 Task: Set up a reminder for the journaling and reflection.
Action: Mouse moved to (100, 113)
Screenshot: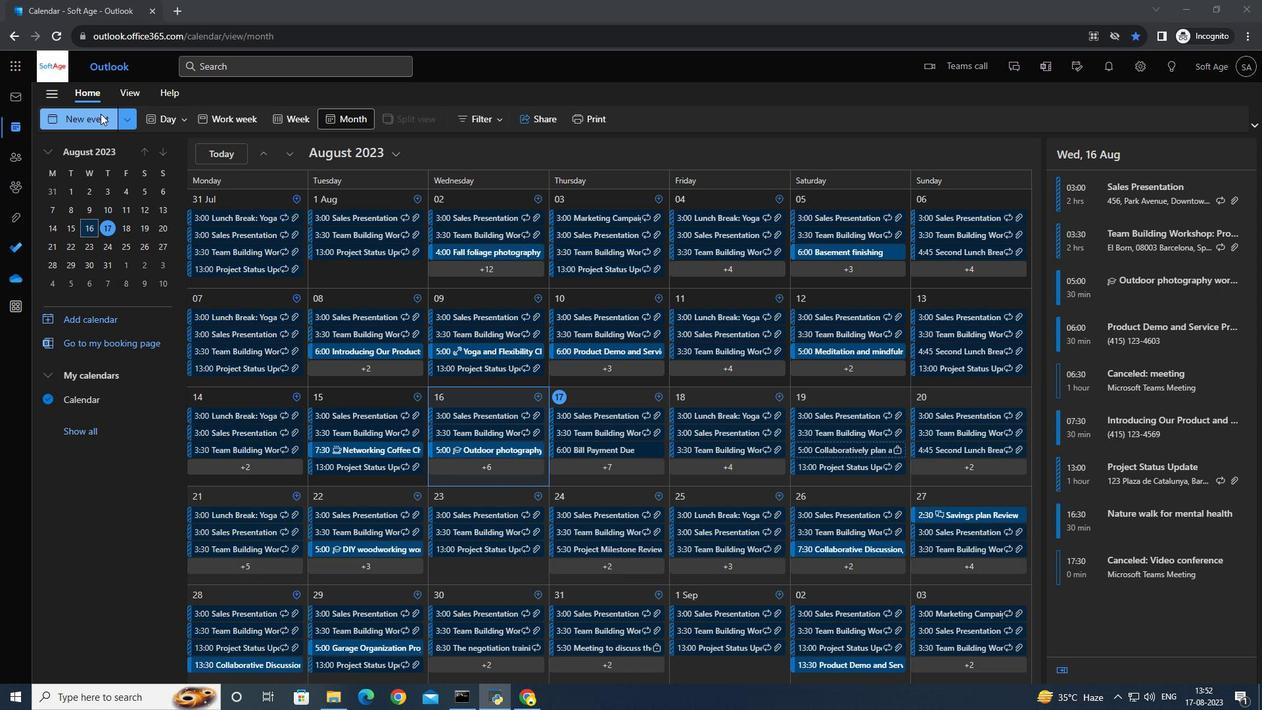 
Action: Mouse pressed left at (100, 113)
Screenshot: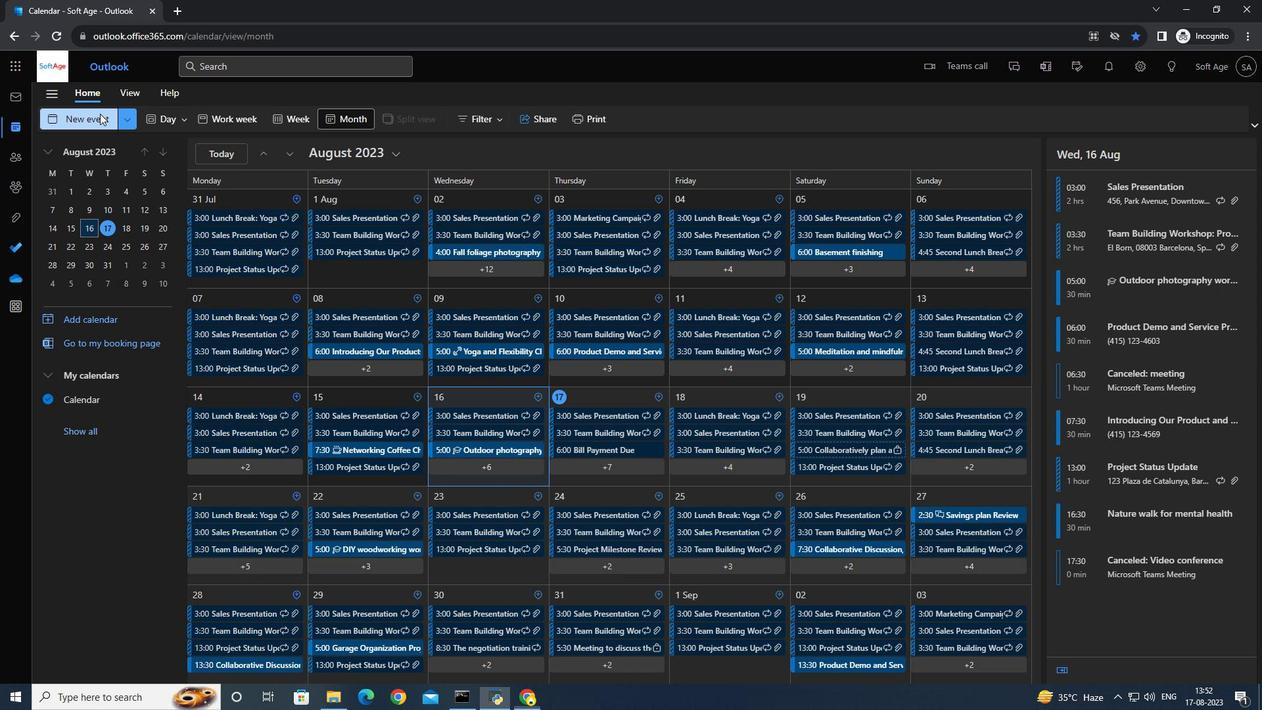 
Action: Mouse moved to (350, 208)
Screenshot: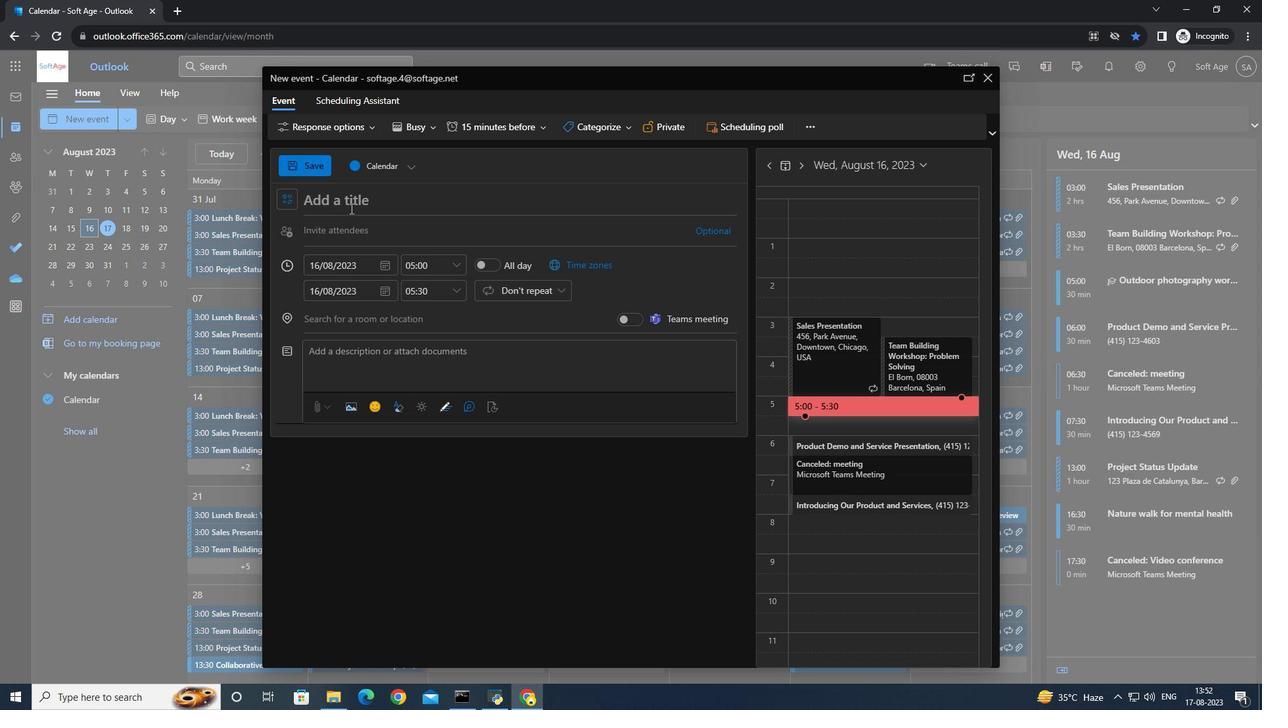 
Action: Key pressed <Key.caps_lock>J<Key.caps_lock>ournalling<Key.space>and<Key.space><Key.caps_lock>R<Key.caps_lock>eflection
Screenshot: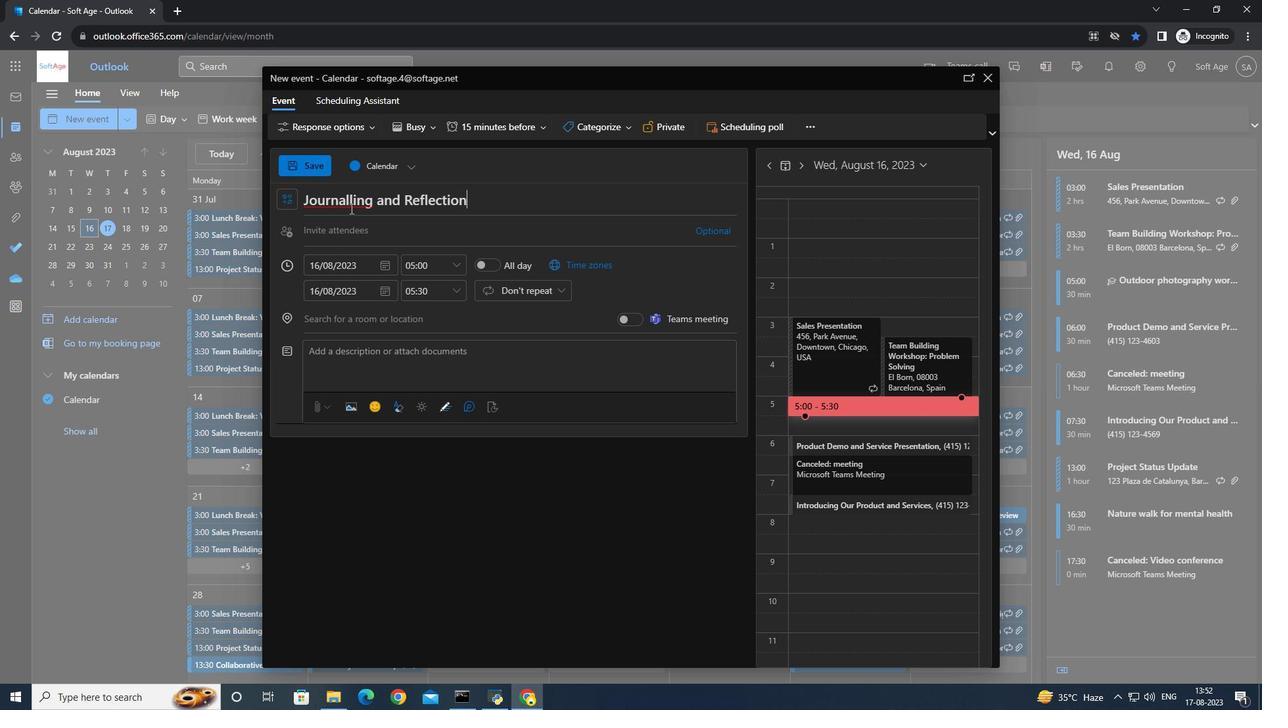 
Action: Mouse moved to (357, 197)
Screenshot: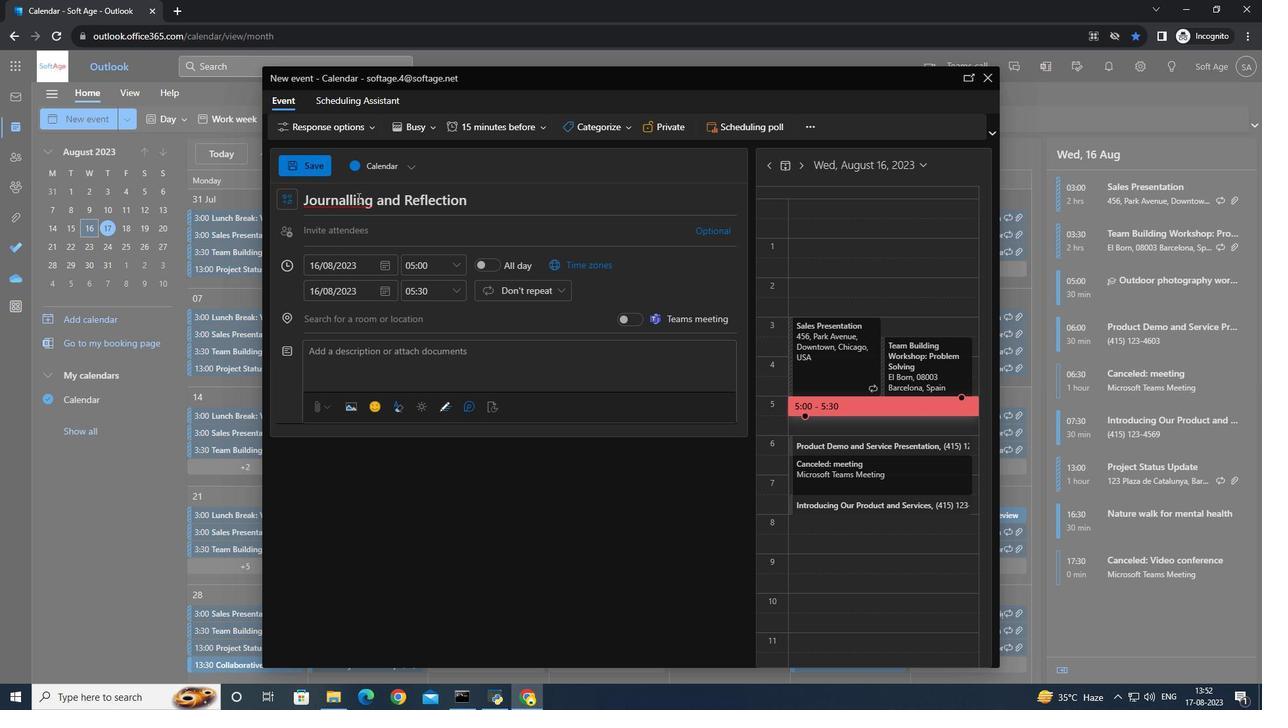 
Action: Mouse pressed left at (357, 197)
Screenshot: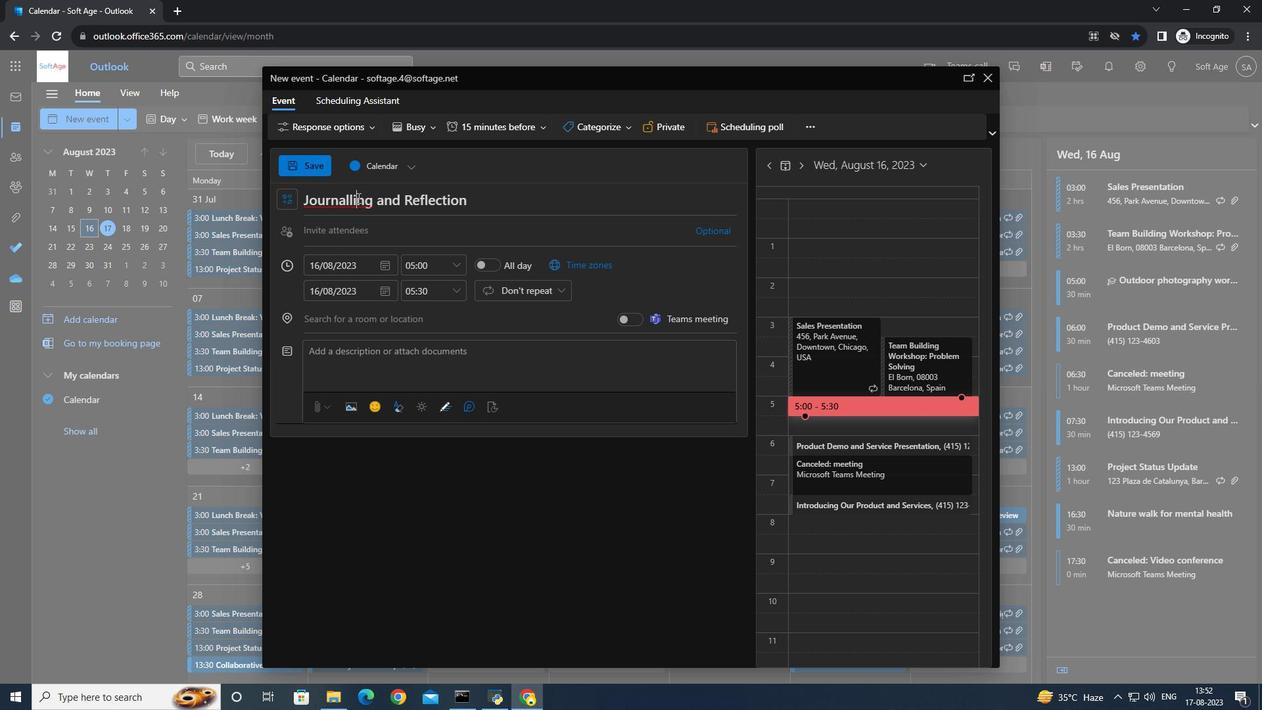 
Action: Mouse moved to (361, 195)
Screenshot: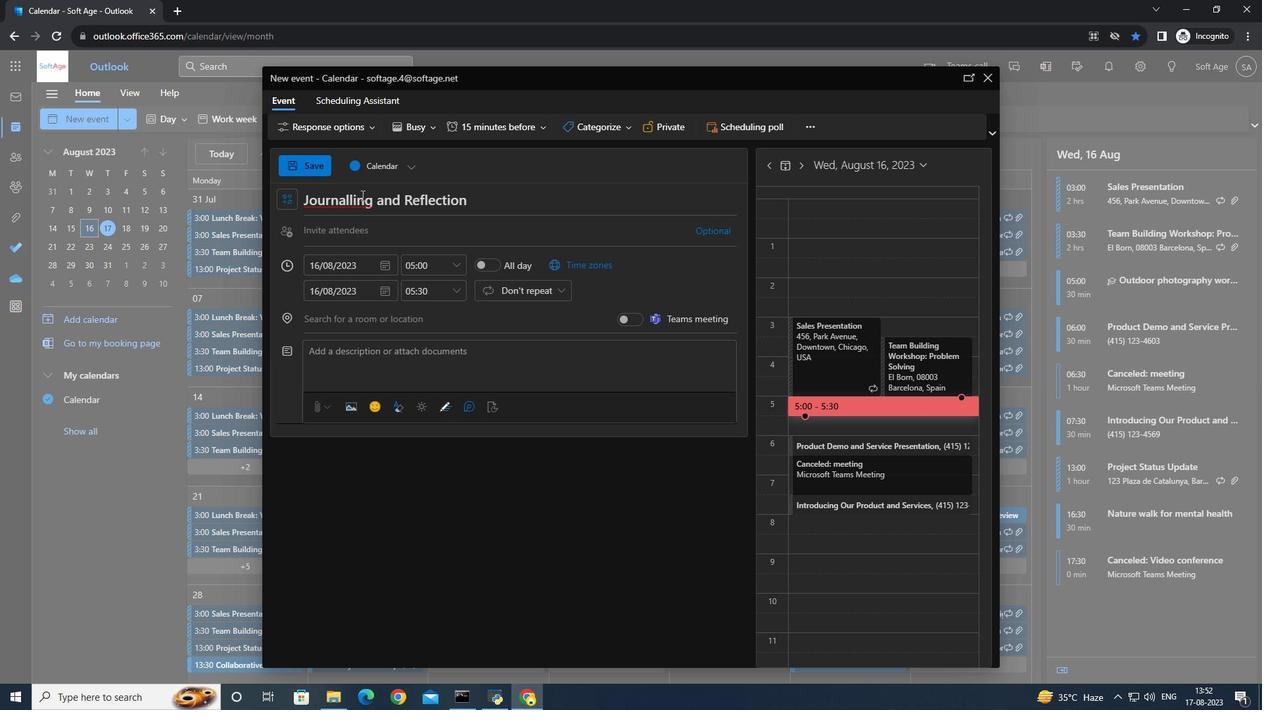 
Action: Key pressed <Key.backspace><Key.backspace>i
Screenshot: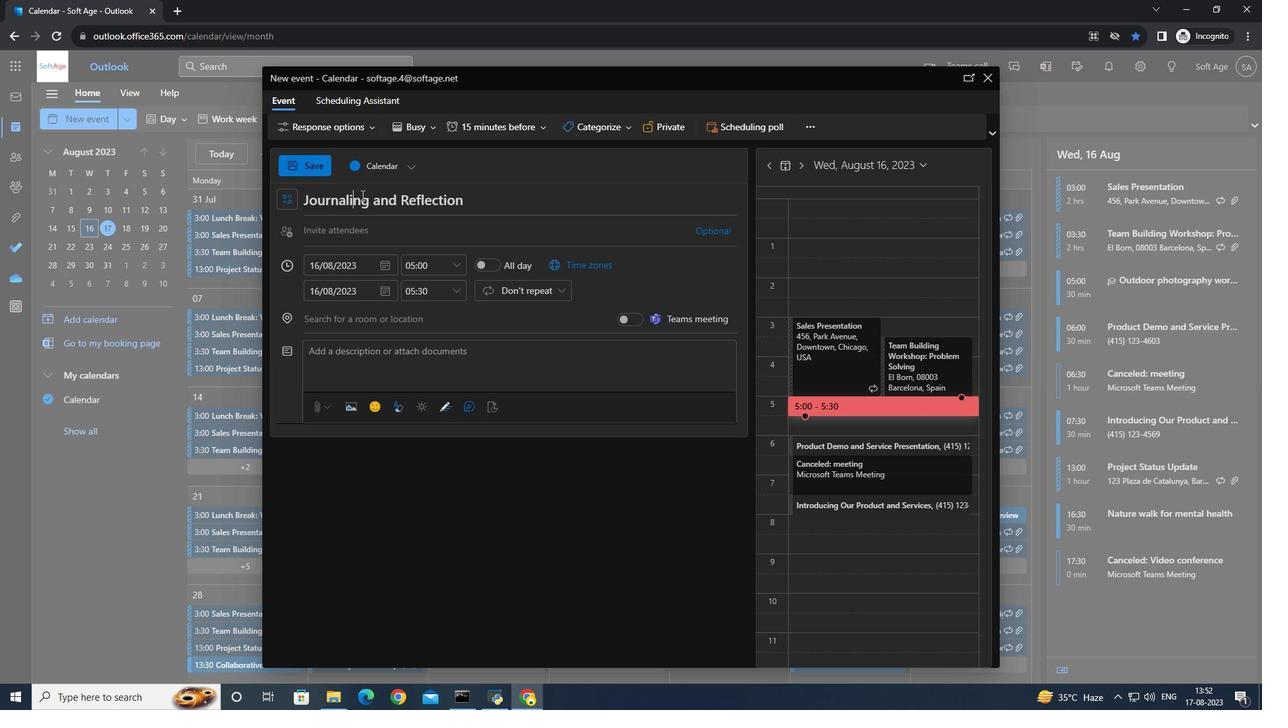 
Action: Mouse moved to (349, 199)
Screenshot: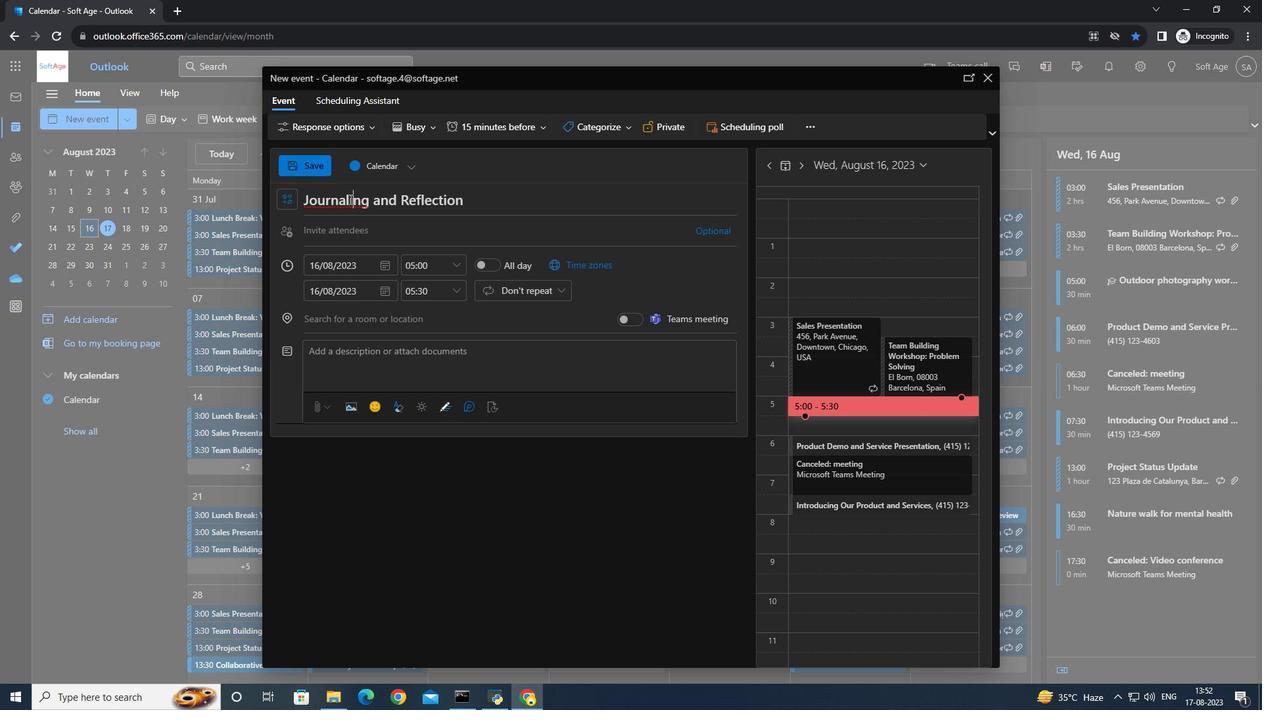 
Action: Mouse pressed left at (349, 199)
Screenshot: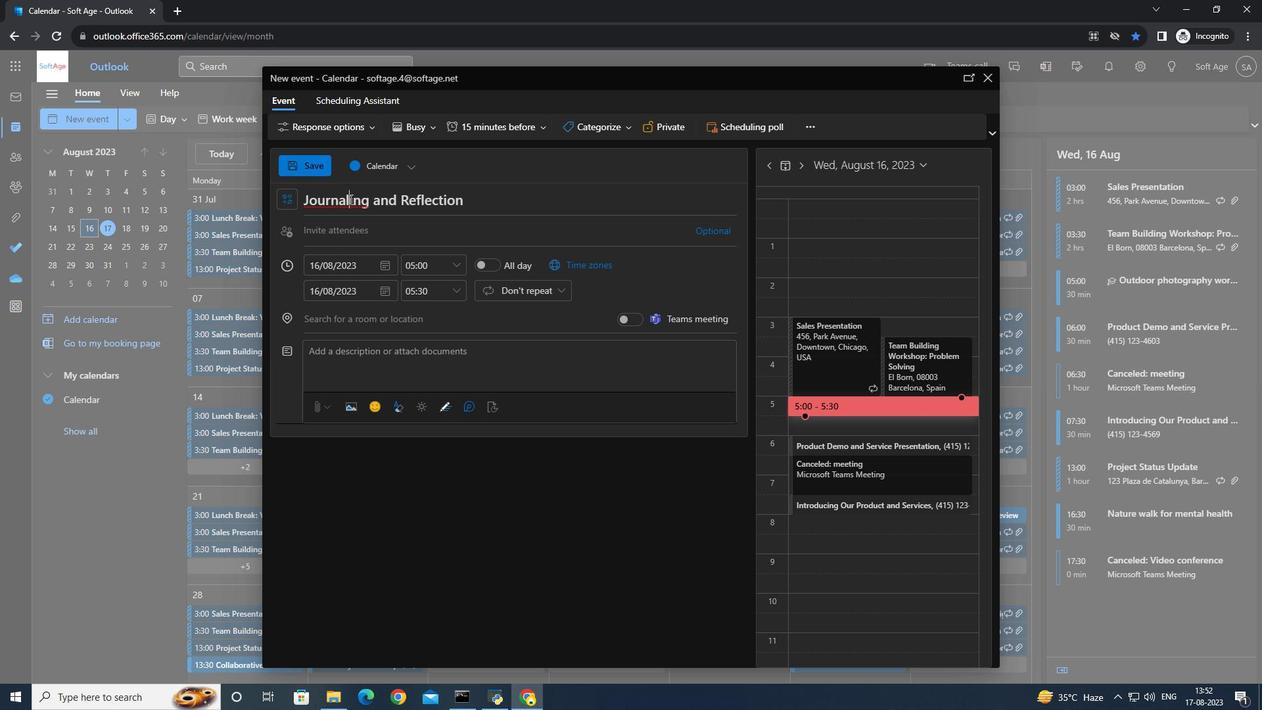 
Action: Mouse pressed right at (349, 199)
Screenshot: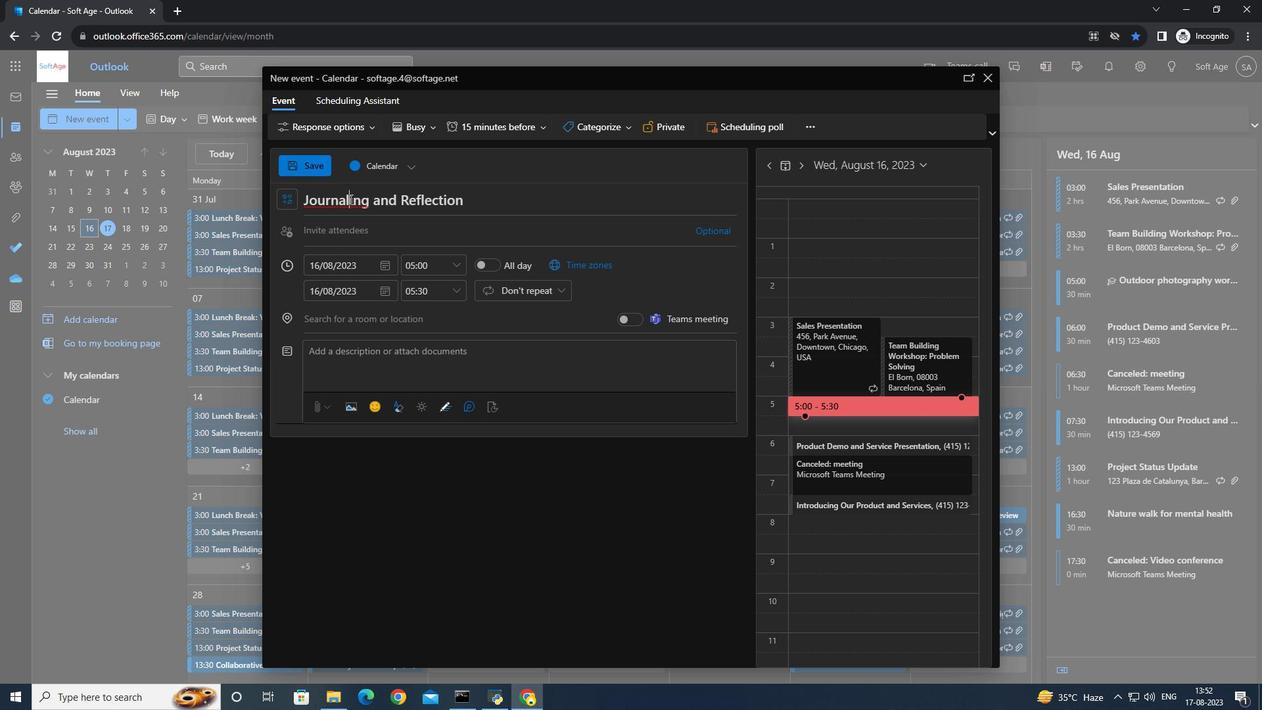 
Action: Mouse moved to (405, 182)
Screenshot: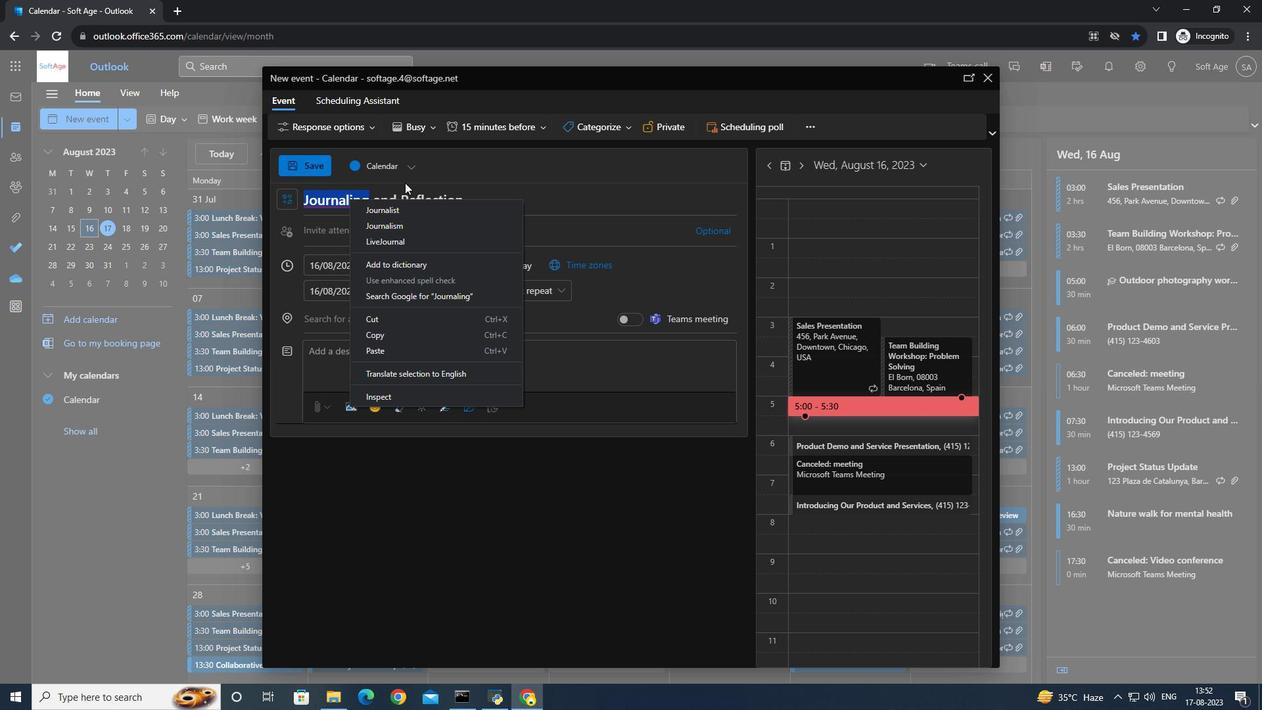 
Action: Mouse pressed left at (405, 182)
Screenshot: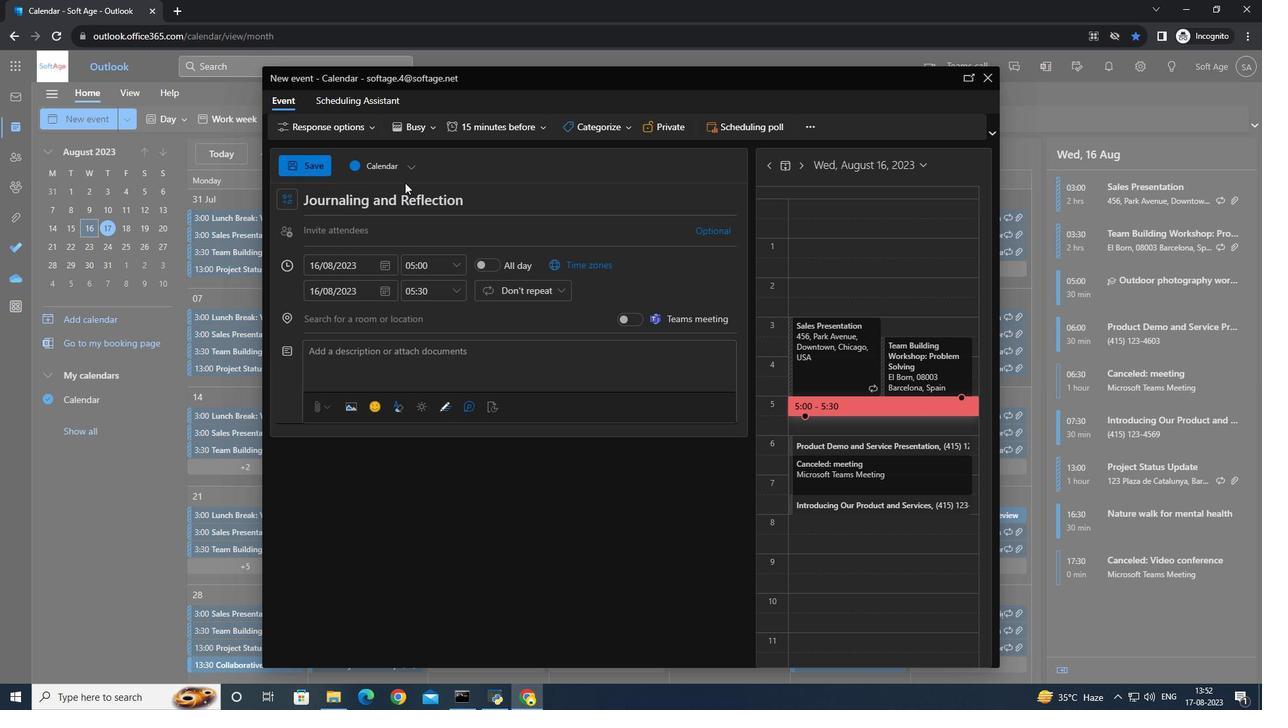 
Action: Mouse moved to (309, 161)
Screenshot: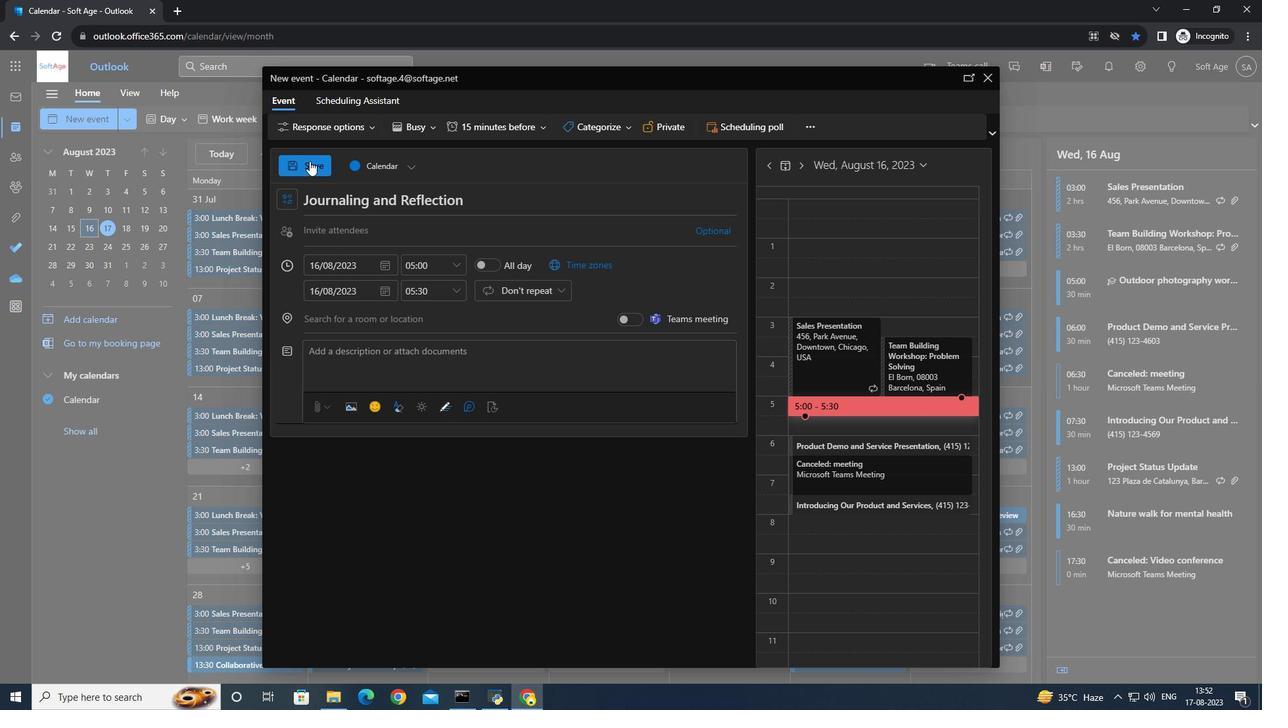 
Action: Mouse pressed left at (309, 161)
Screenshot: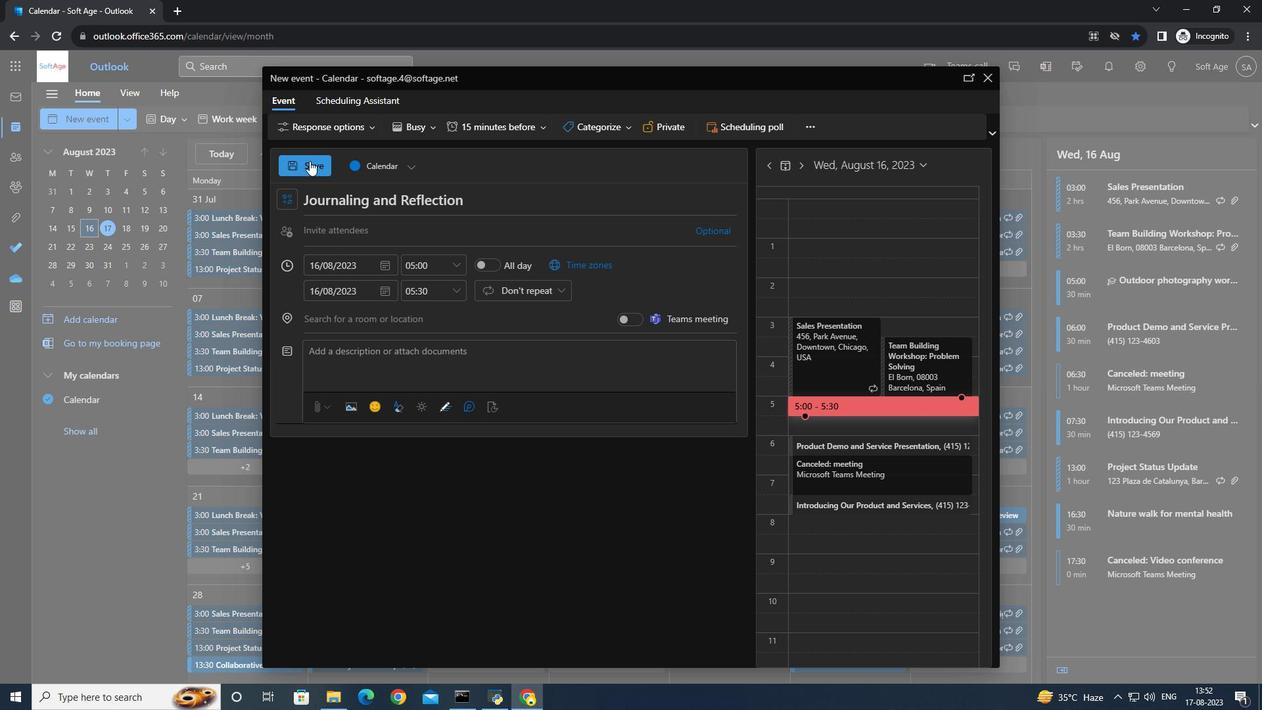 
Action: Mouse moved to (311, 159)
Screenshot: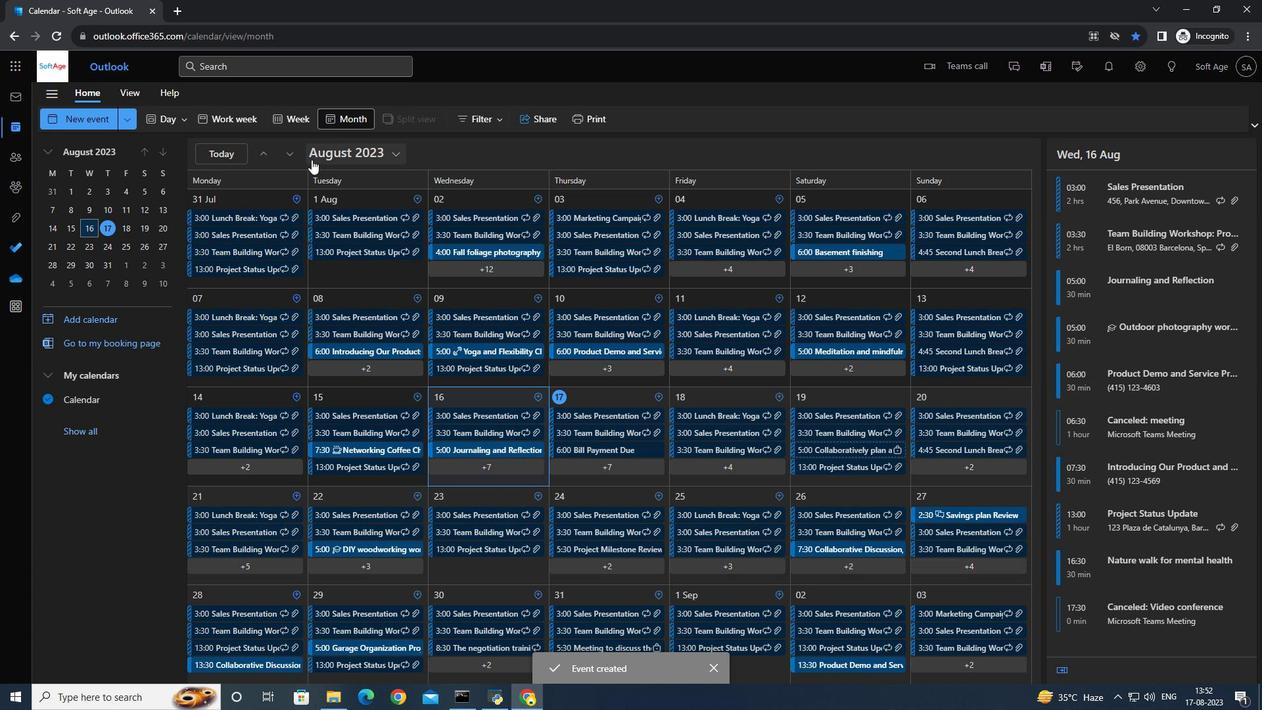 
